 Task: Add Auromere Mint-Free Ayurvedic Herbal Toothpaste to the cart.
Action: Mouse moved to (891, 351)
Screenshot: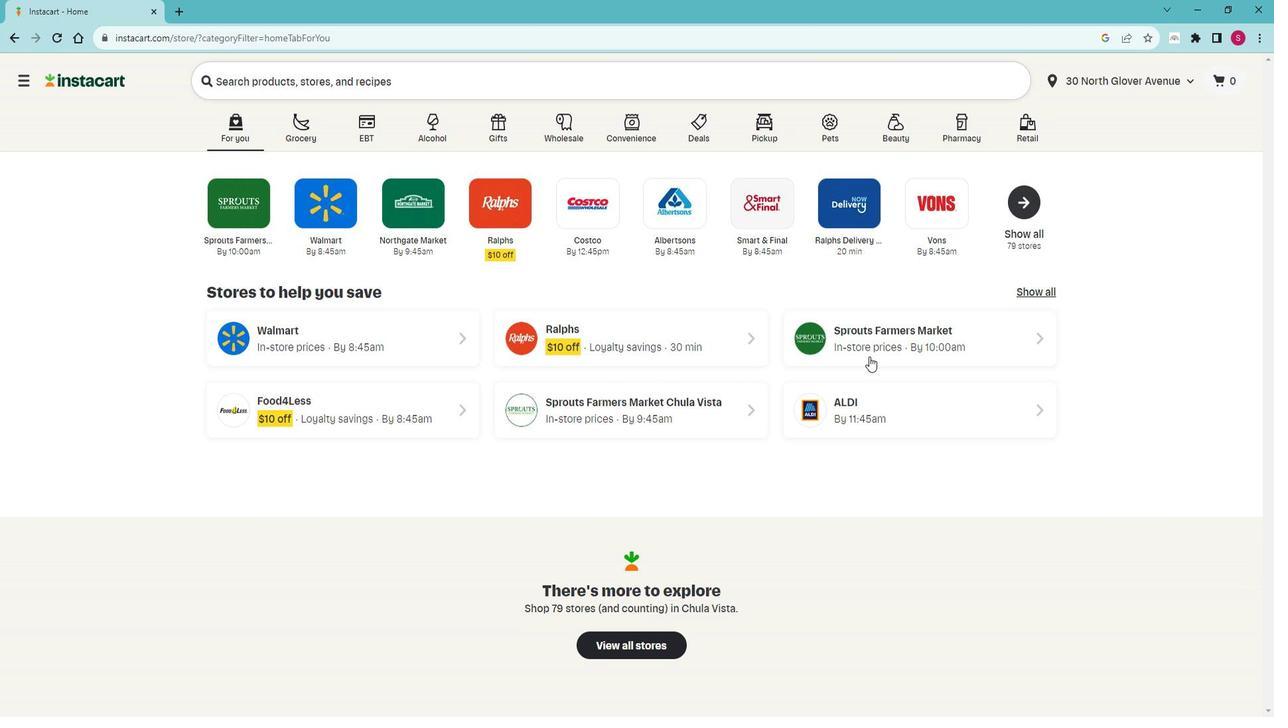 
Action: Mouse pressed left at (891, 351)
Screenshot: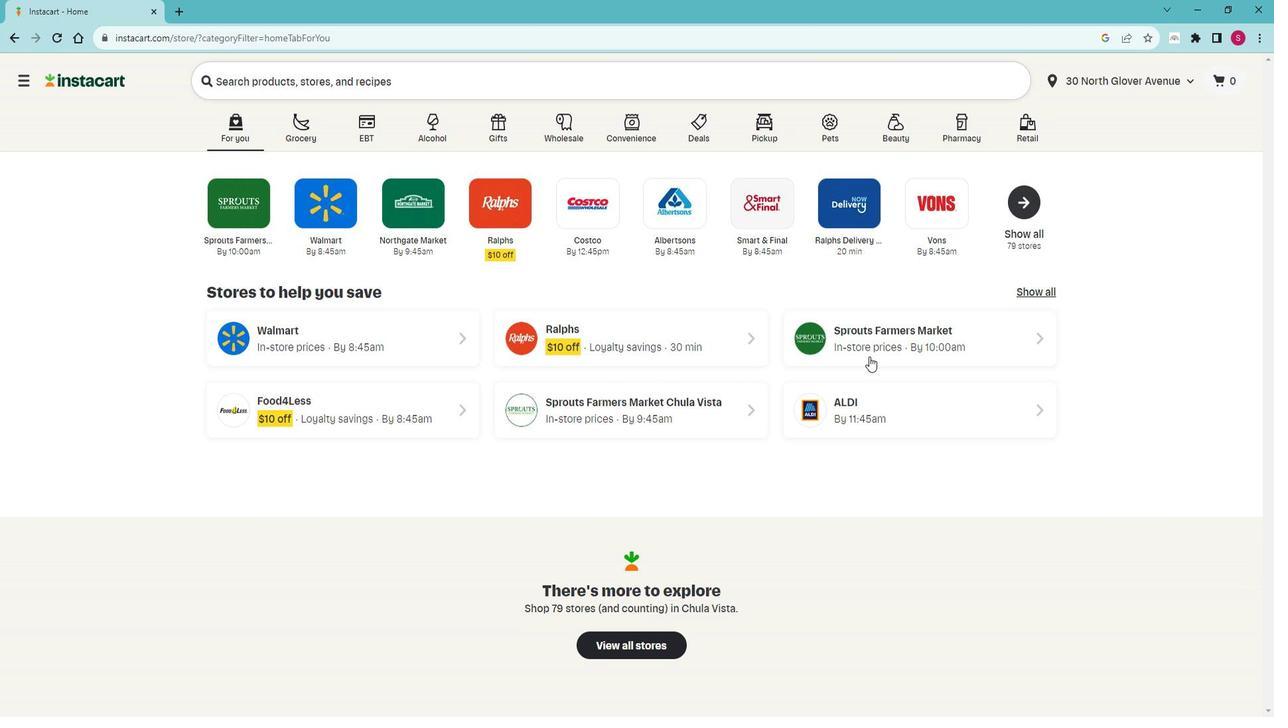 
Action: Mouse moved to (106, 612)
Screenshot: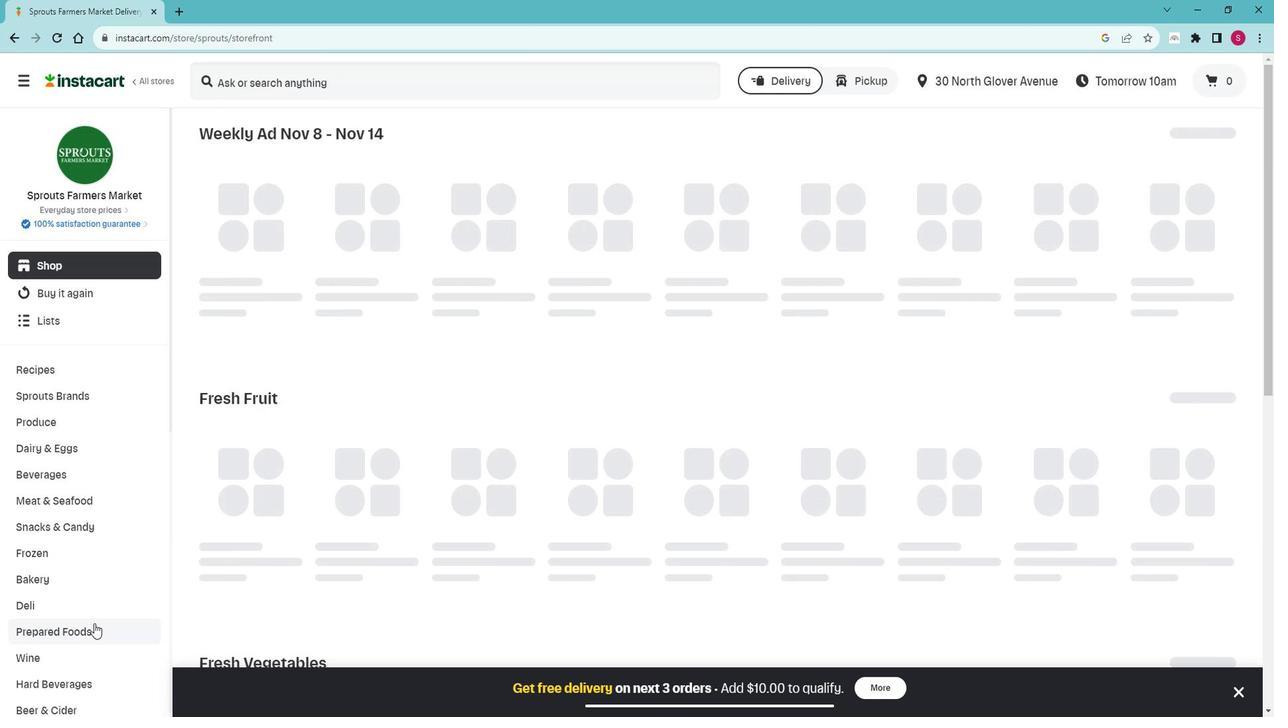 
Action: Mouse scrolled (106, 612) with delta (0, 0)
Screenshot: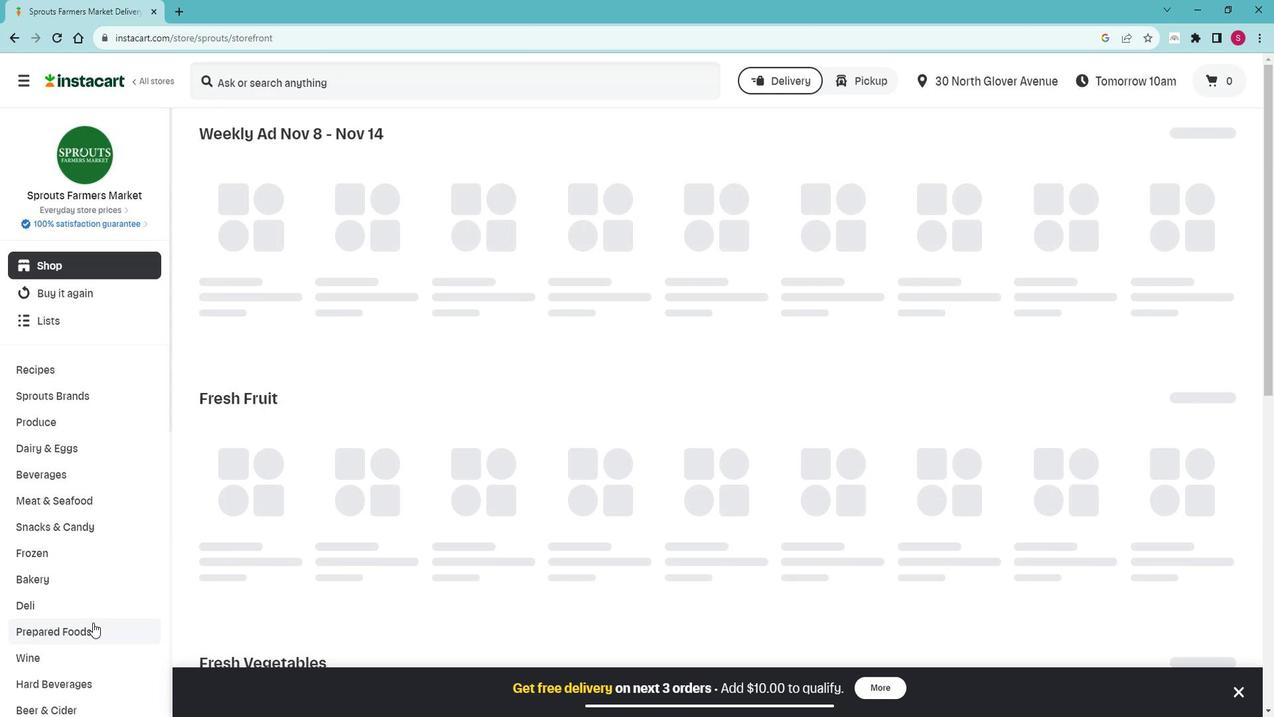 
Action: Mouse scrolled (106, 612) with delta (0, 0)
Screenshot: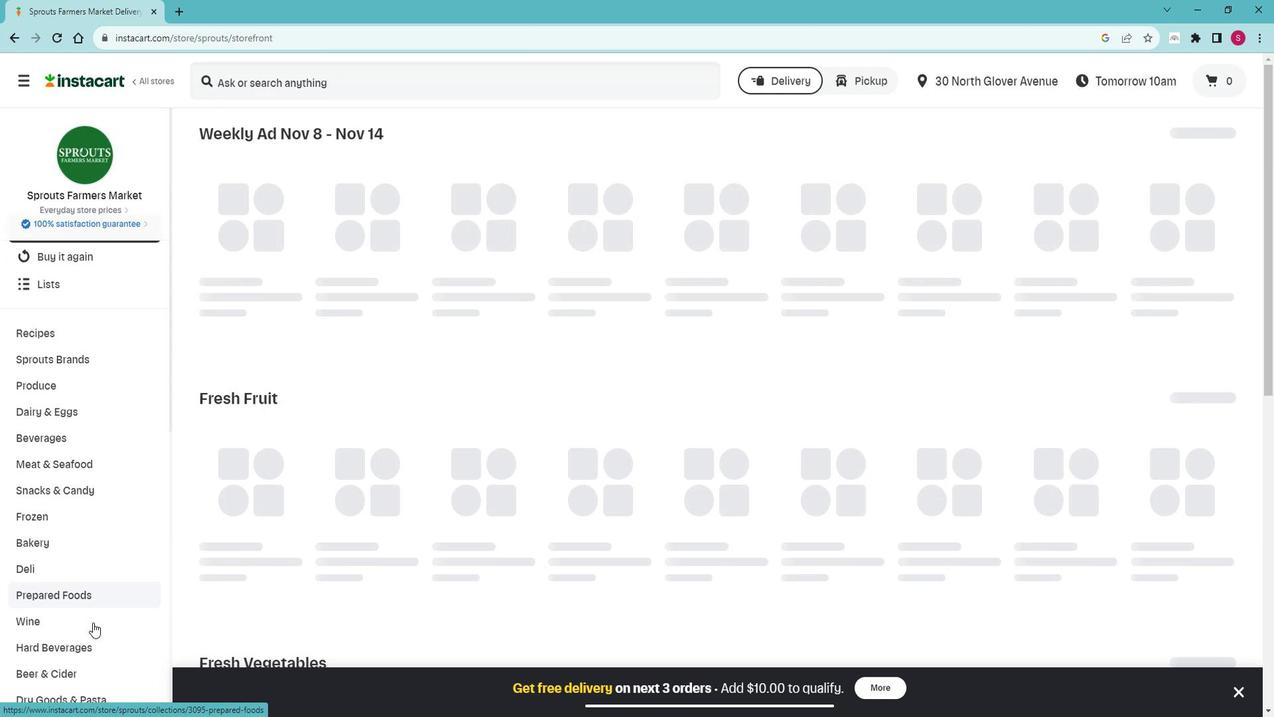 
Action: Mouse scrolled (106, 612) with delta (0, 0)
Screenshot: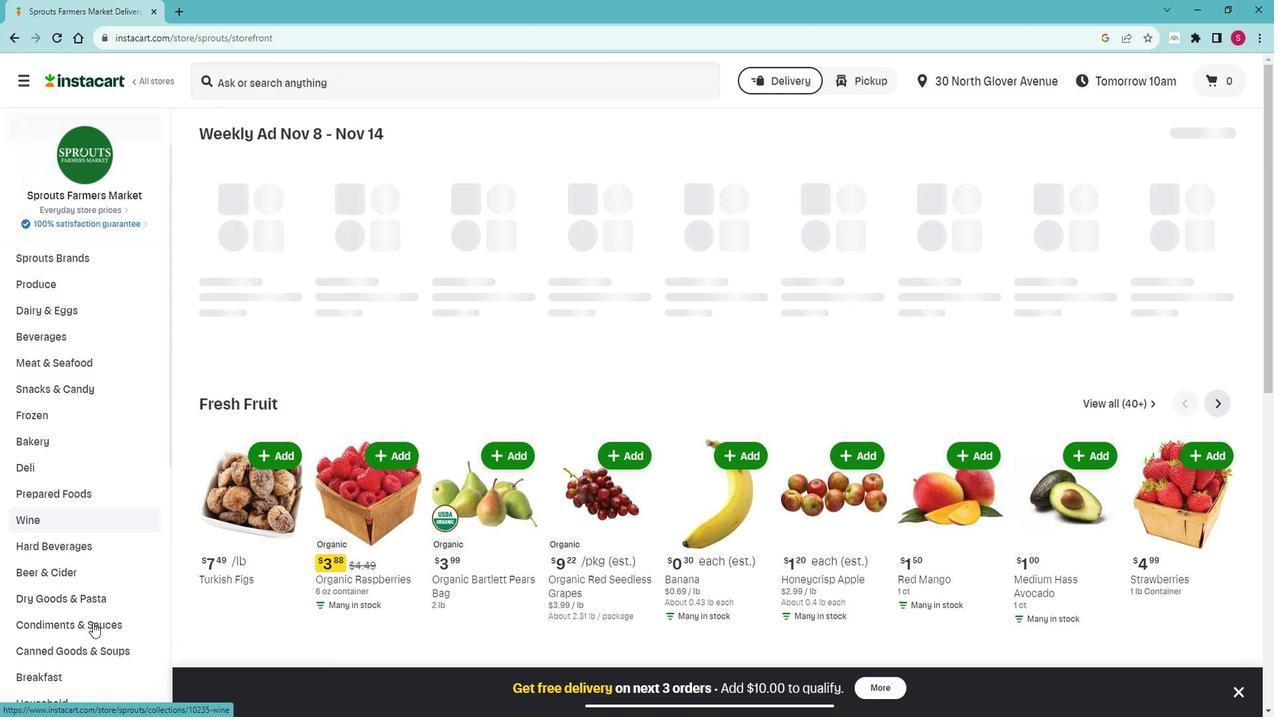 
Action: Mouse scrolled (106, 612) with delta (0, 0)
Screenshot: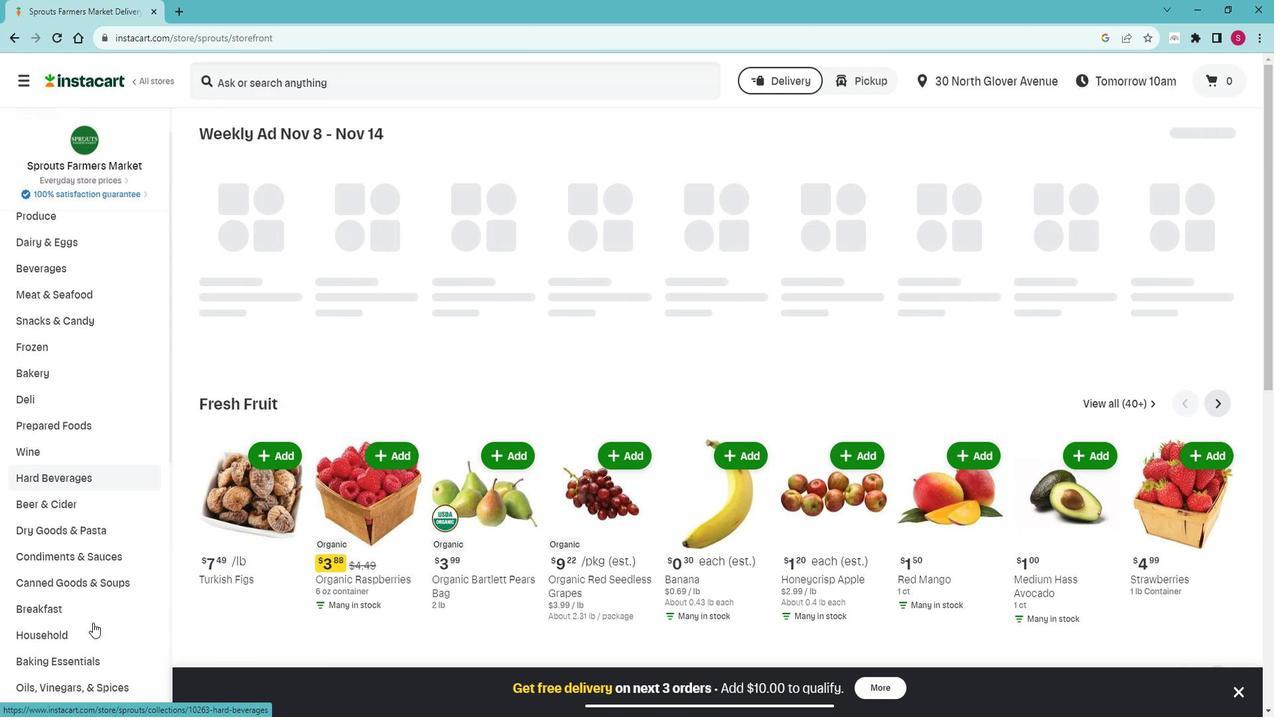 
Action: Mouse scrolled (106, 612) with delta (0, 0)
Screenshot: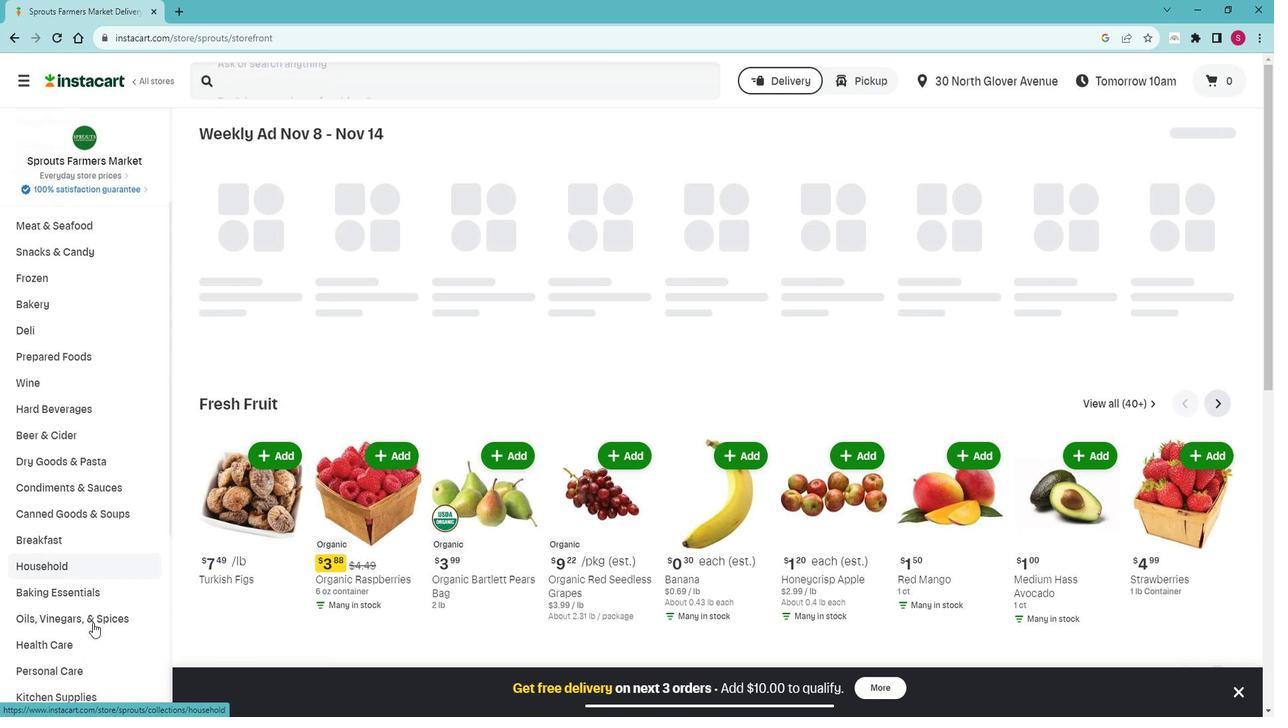 
Action: Mouse scrolled (106, 612) with delta (0, 0)
Screenshot: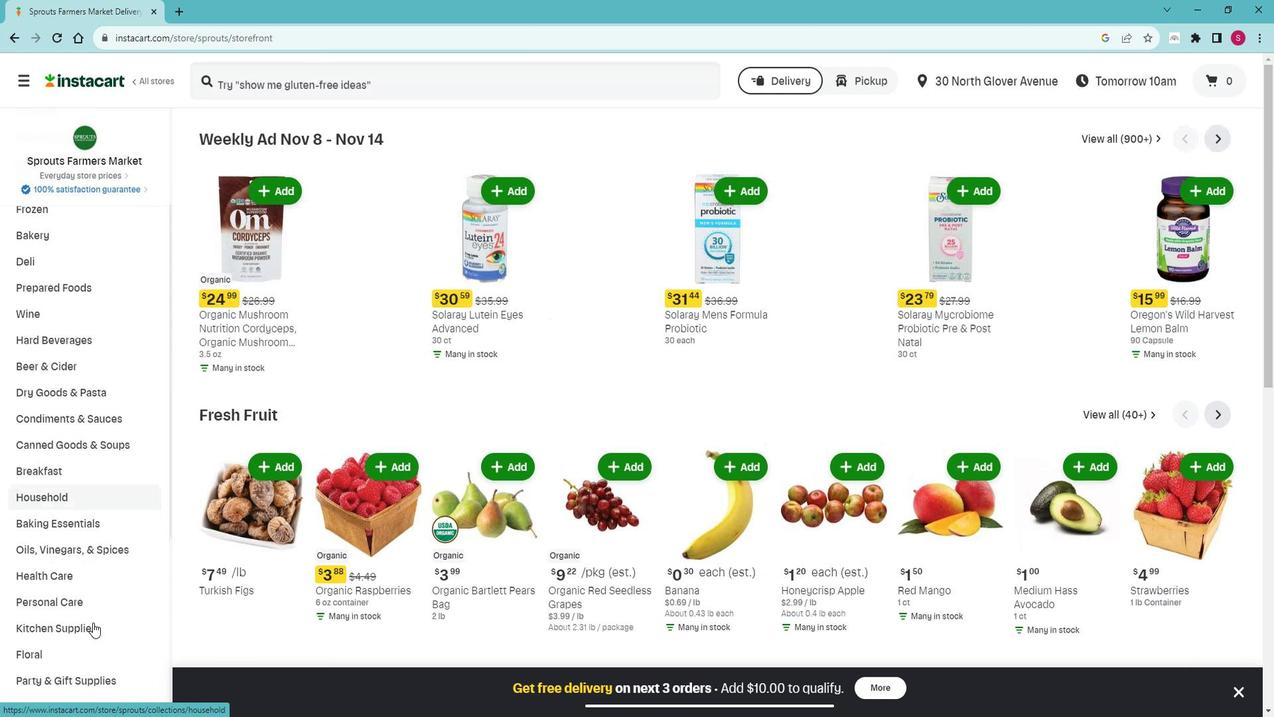 
Action: Mouse scrolled (106, 612) with delta (0, 0)
Screenshot: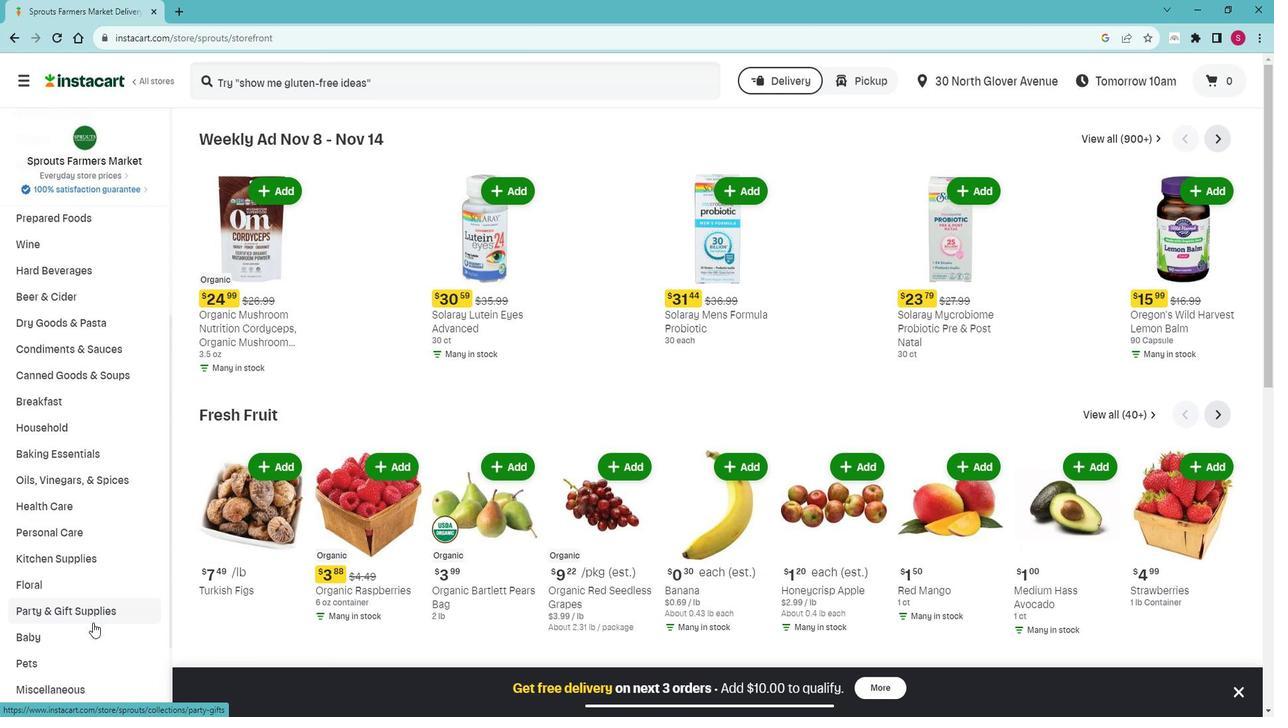 
Action: Mouse moved to (120, 462)
Screenshot: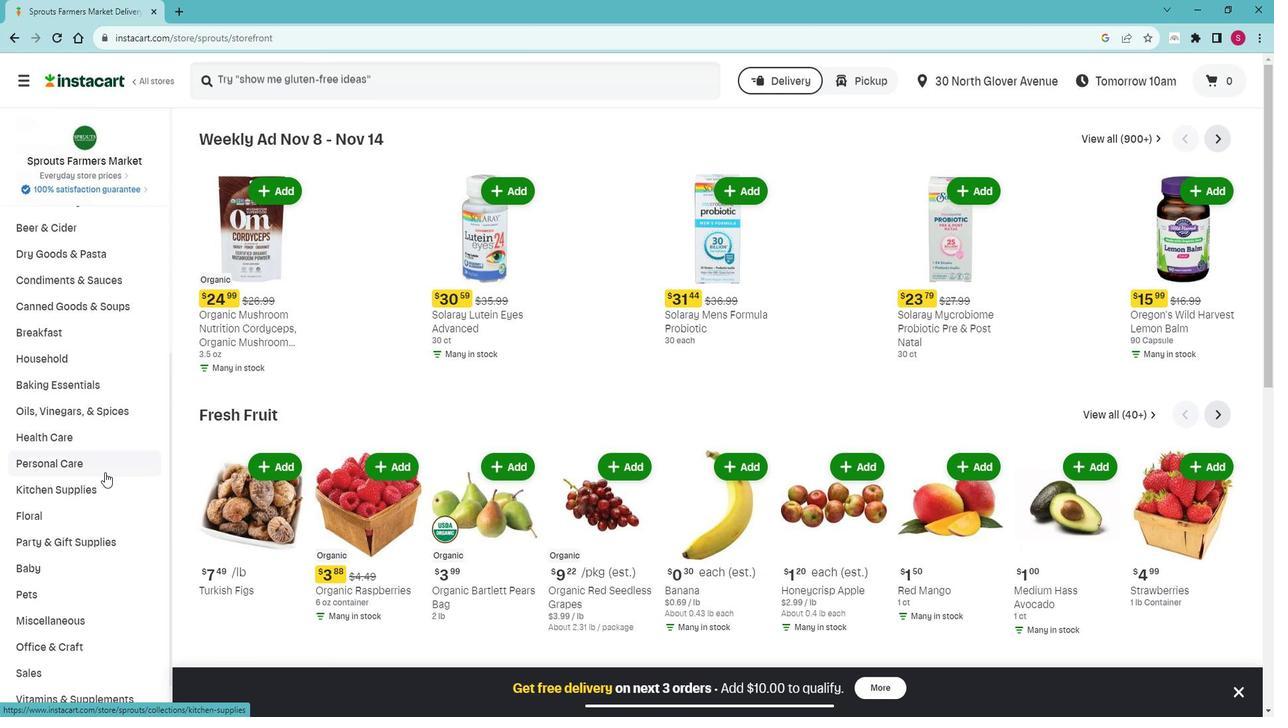 
Action: Mouse pressed left at (120, 462)
Screenshot: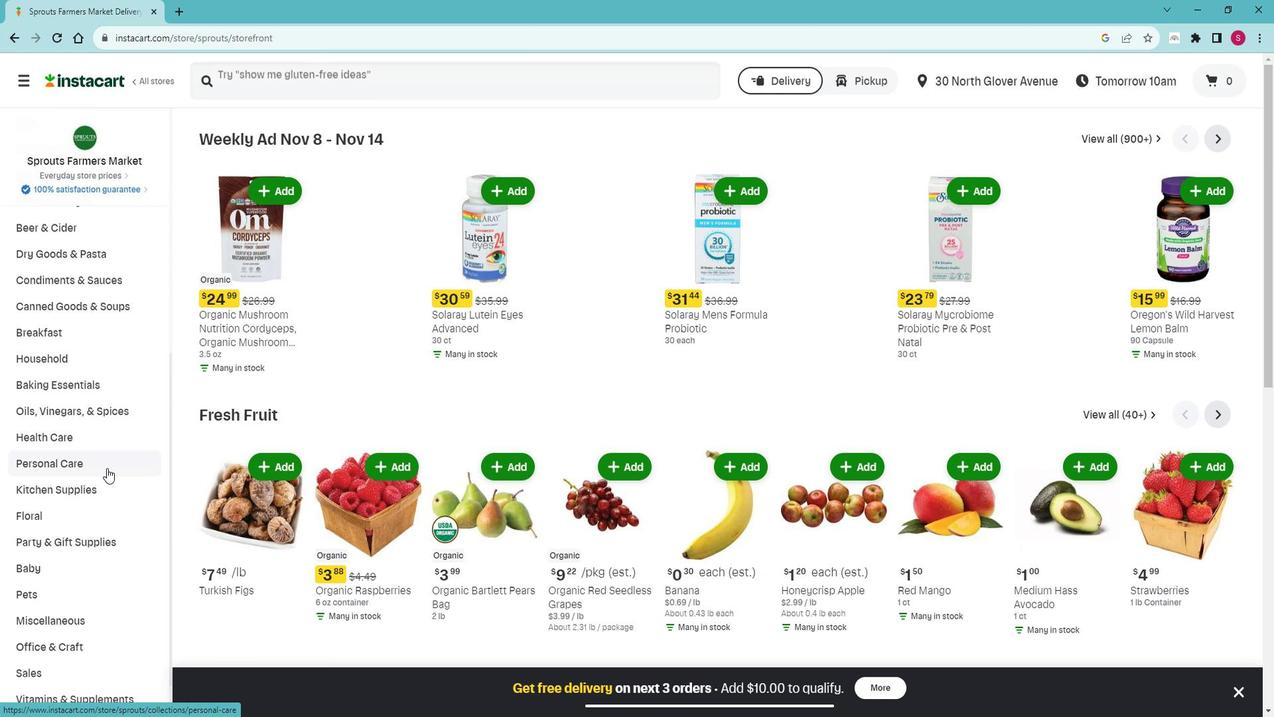 
Action: Mouse moved to (110, 504)
Screenshot: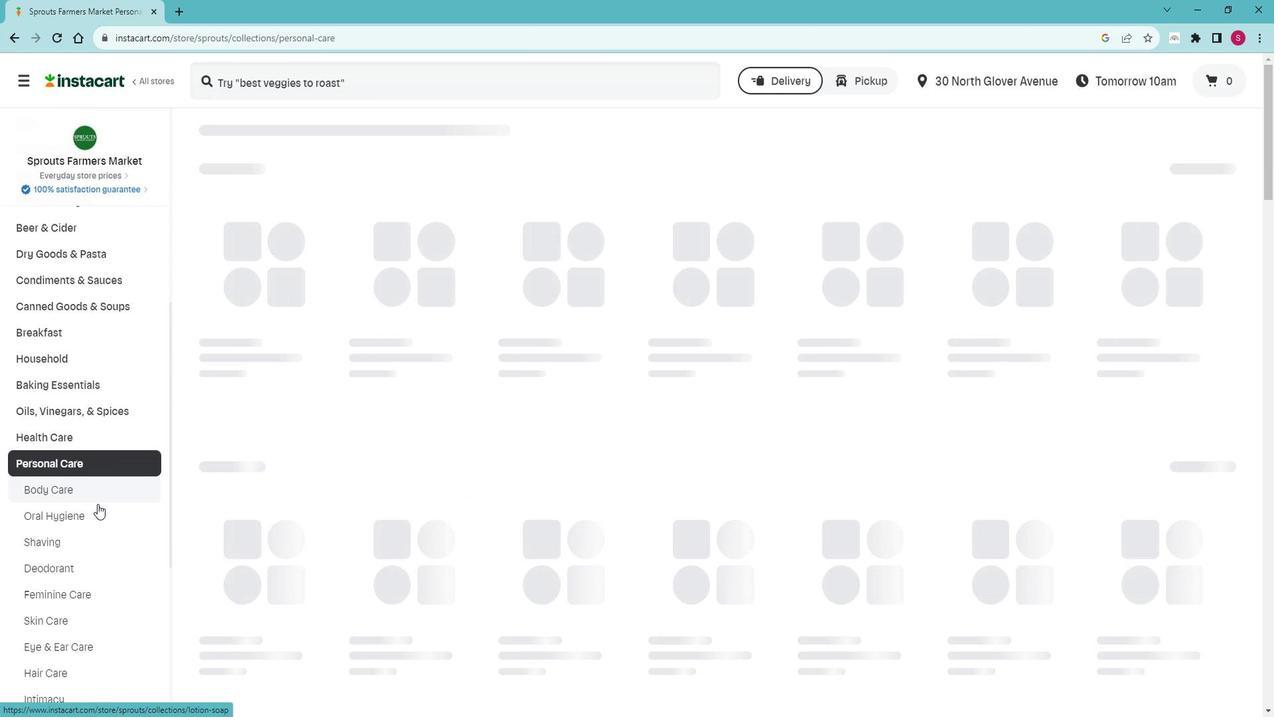 
Action: Mouse pressed left at (110, 504)
Screenshot: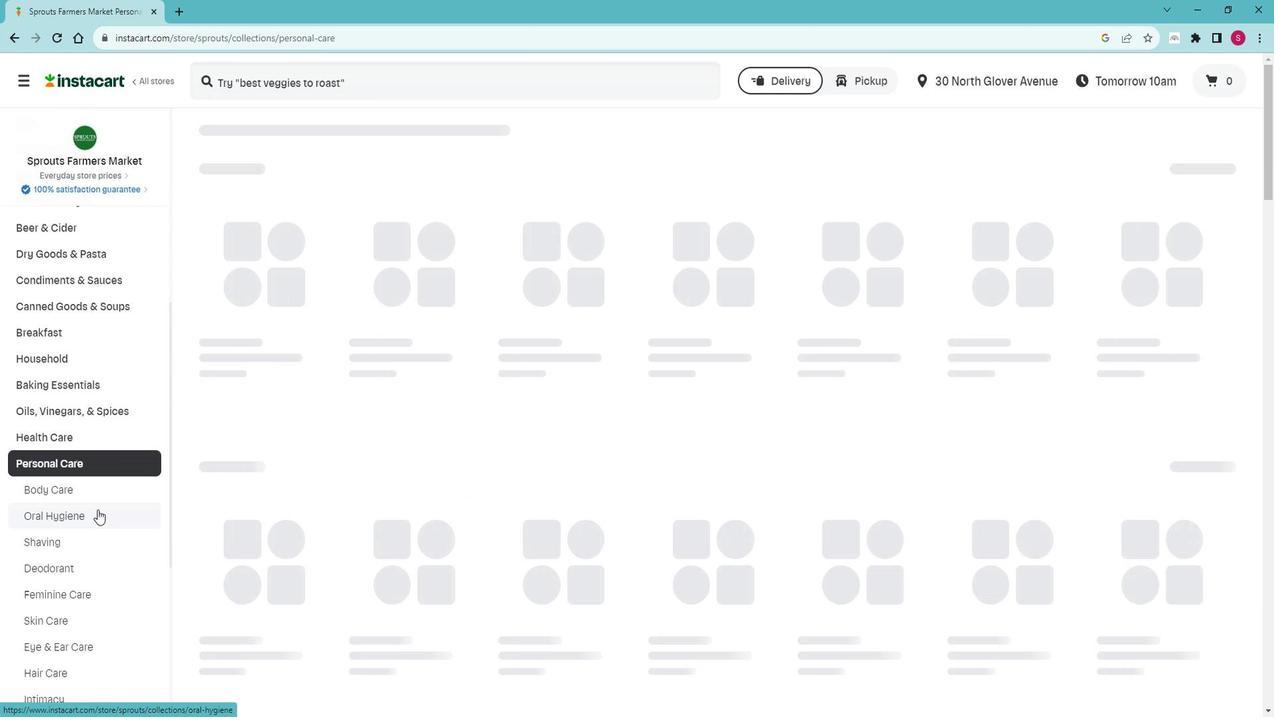 
Action: Mouse moved to (392, 182)
Screenshot: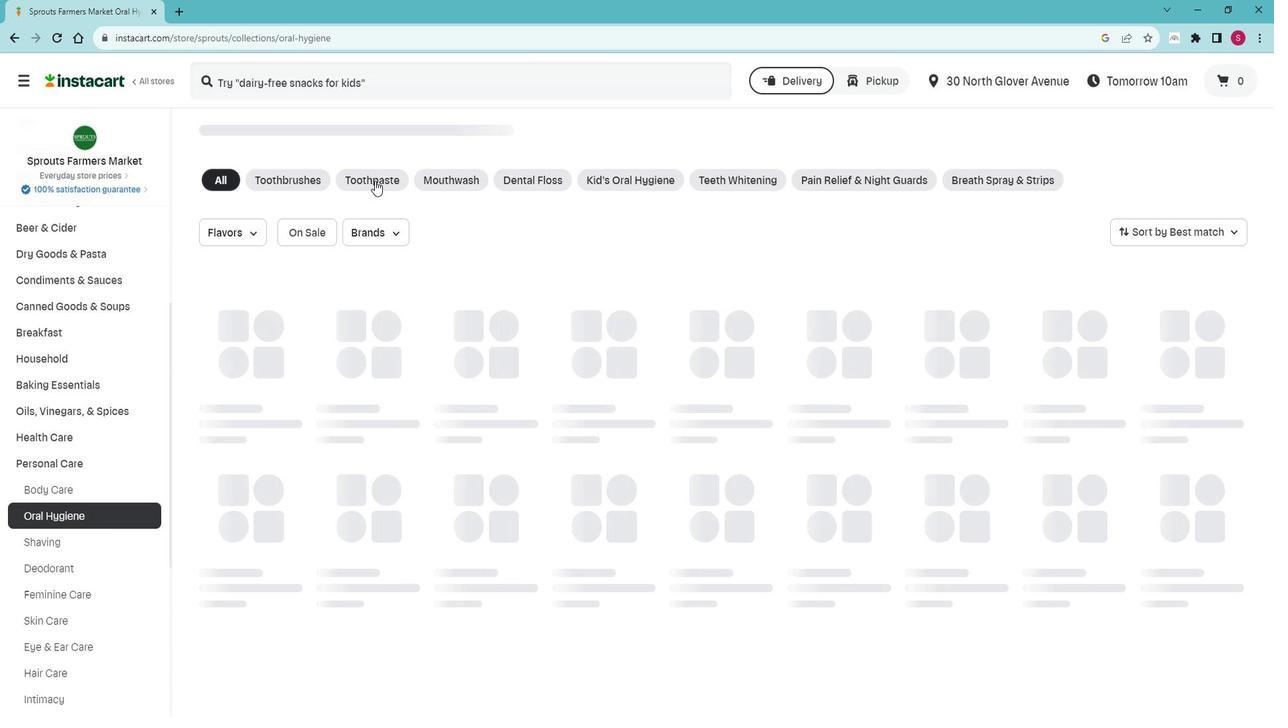 
Action: Mouse pressed left at (392, 182)
Screenshot: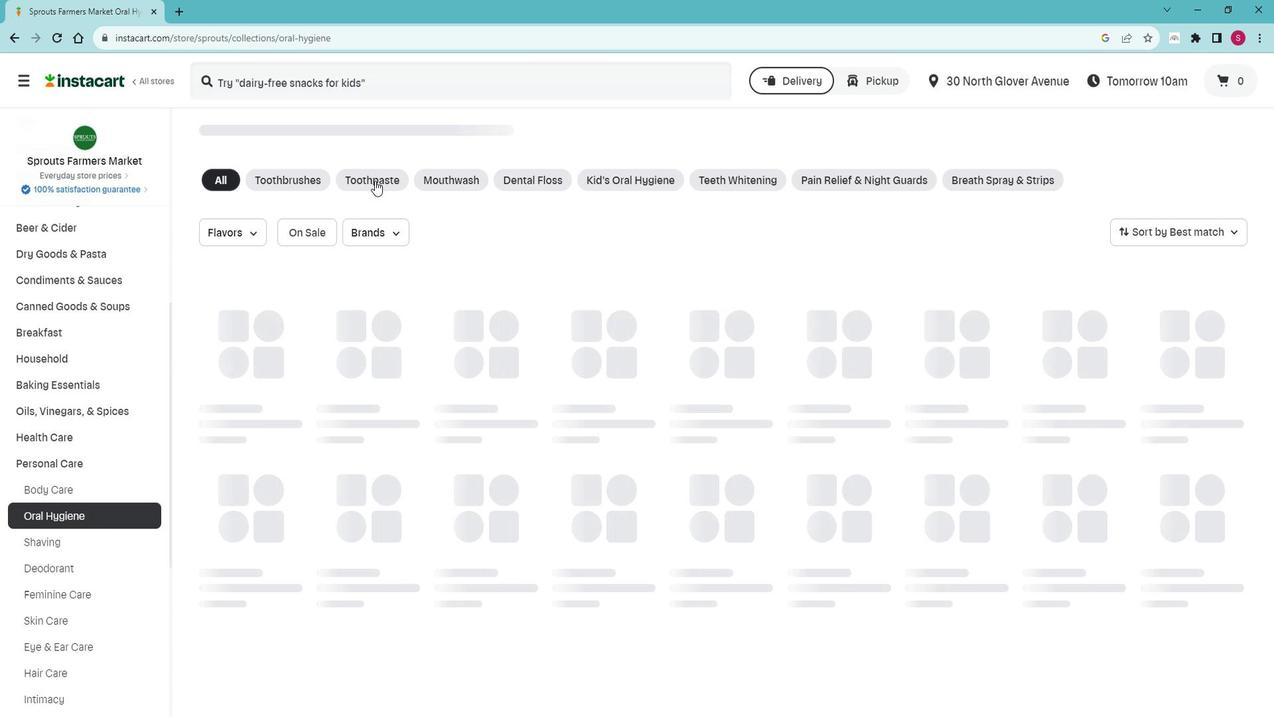 
Action: Mouse moved to (424, 93)
Screenshot: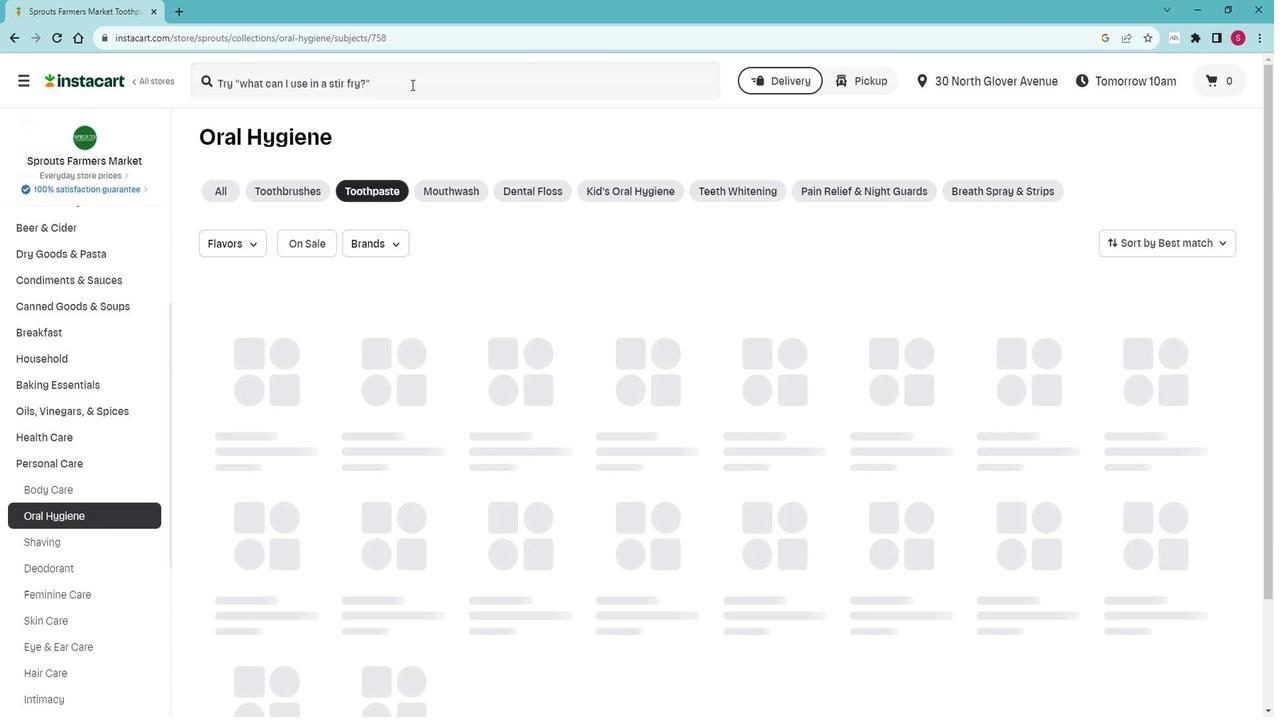 
Action: Mouse pressed left at (424, 93)
Screenshot: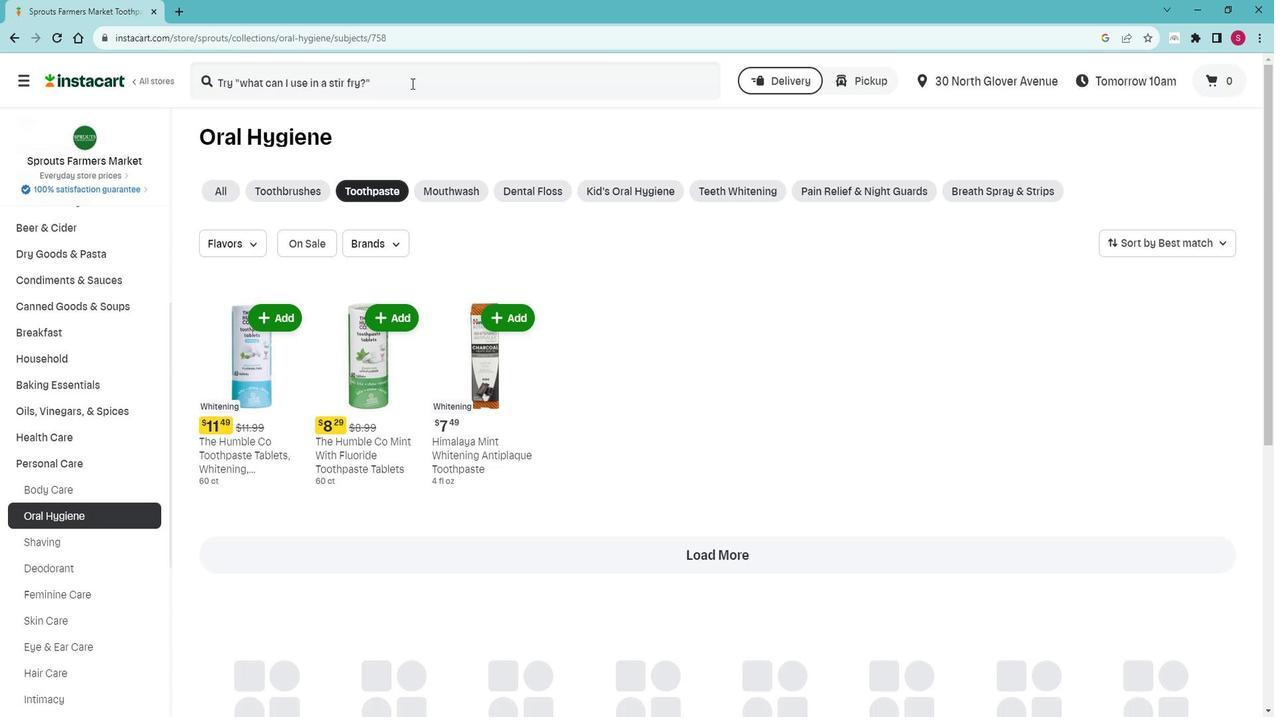 
Action: Key pressed <Key.shift>Auromere<Key.space><Key.shift><Key.backspace><Key.space><Key.shift>Mint-<Key.shift>Free<Key.space><Key.shift>Ayurvedic<Key.space><Key.shift>Herbal<Key.space><Key.shift>Toothpaste<Key.space><Key.enter>
Screenshot: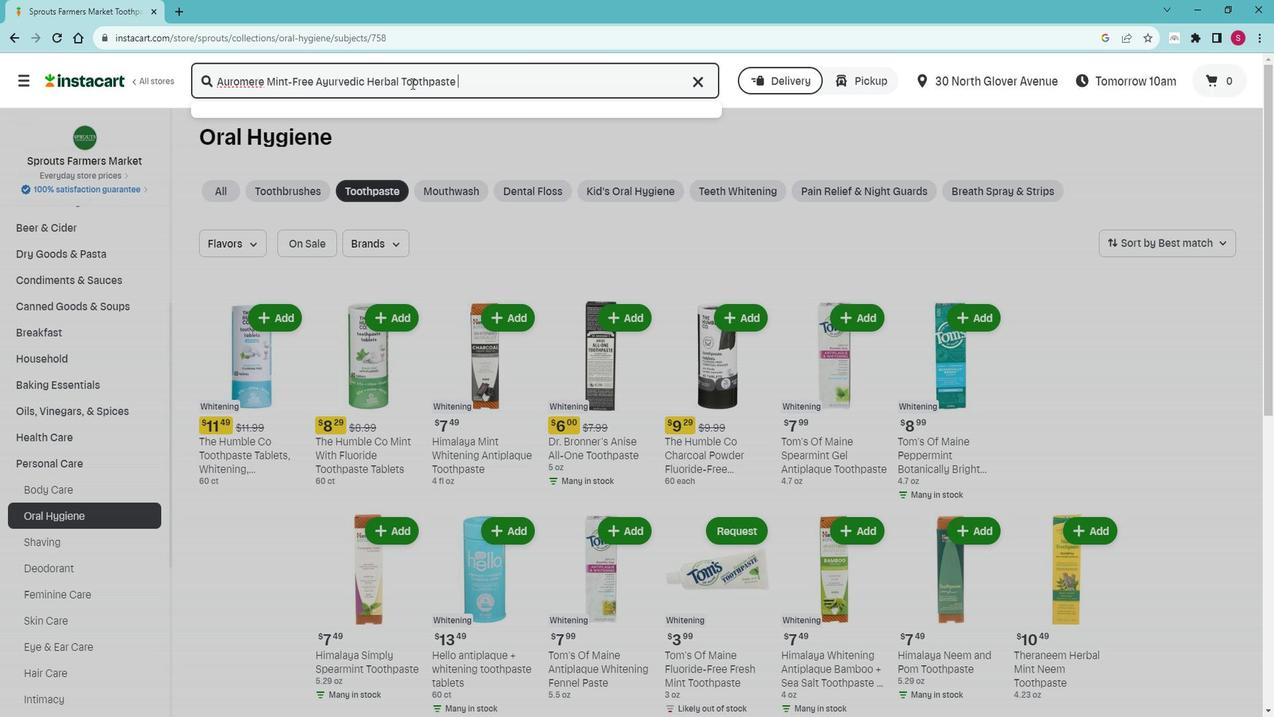
Action: Mouse moved to (332, 269)
Screenshot: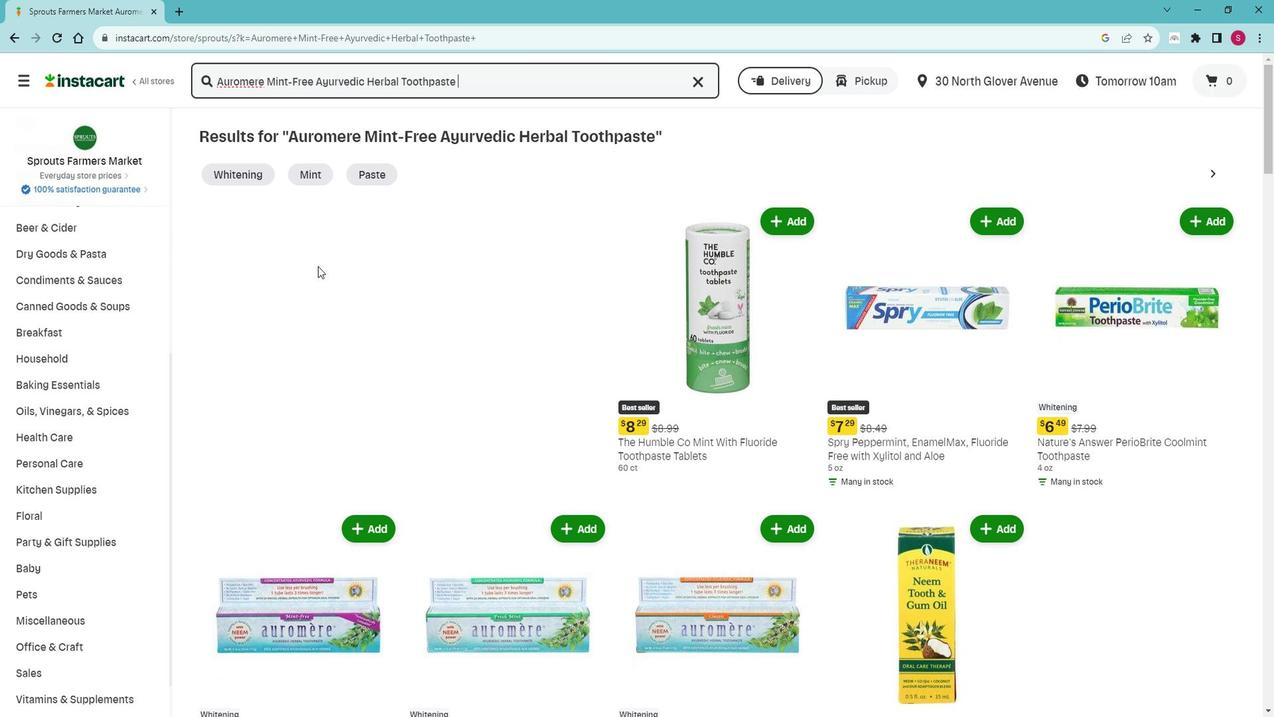 
Action: Mouse scrolled (332, 268) with delta (0, 0)
Screenshot: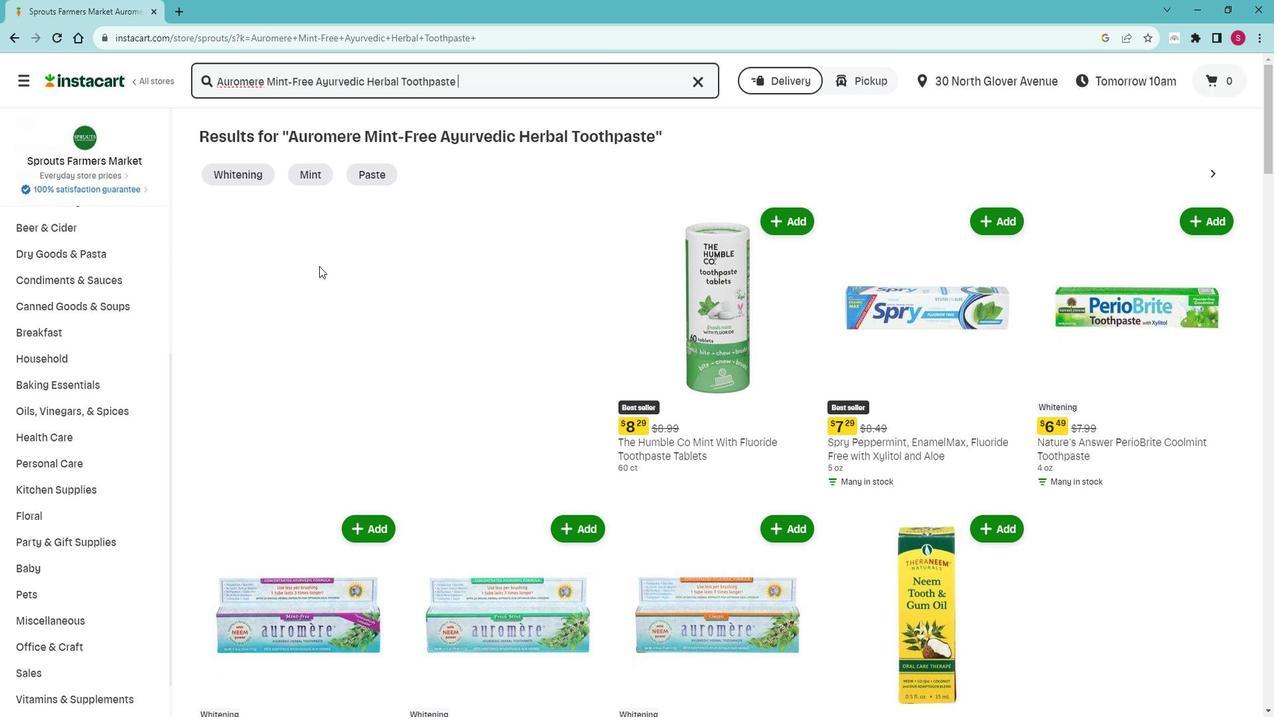 
Action: Mouse scrolled (332, 268) with delta (0, 0)
Screenshot: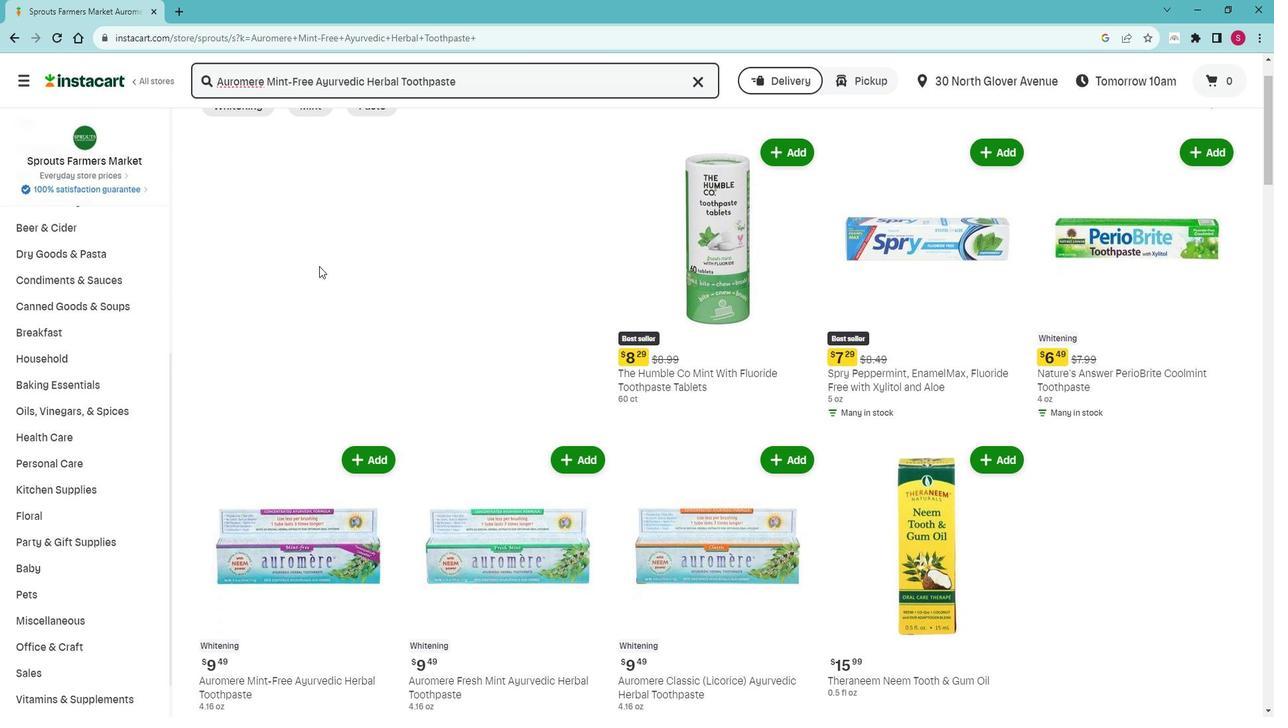 
Action: Mouse scrolled (332, 268) with delta (0, 0)
Screenshot: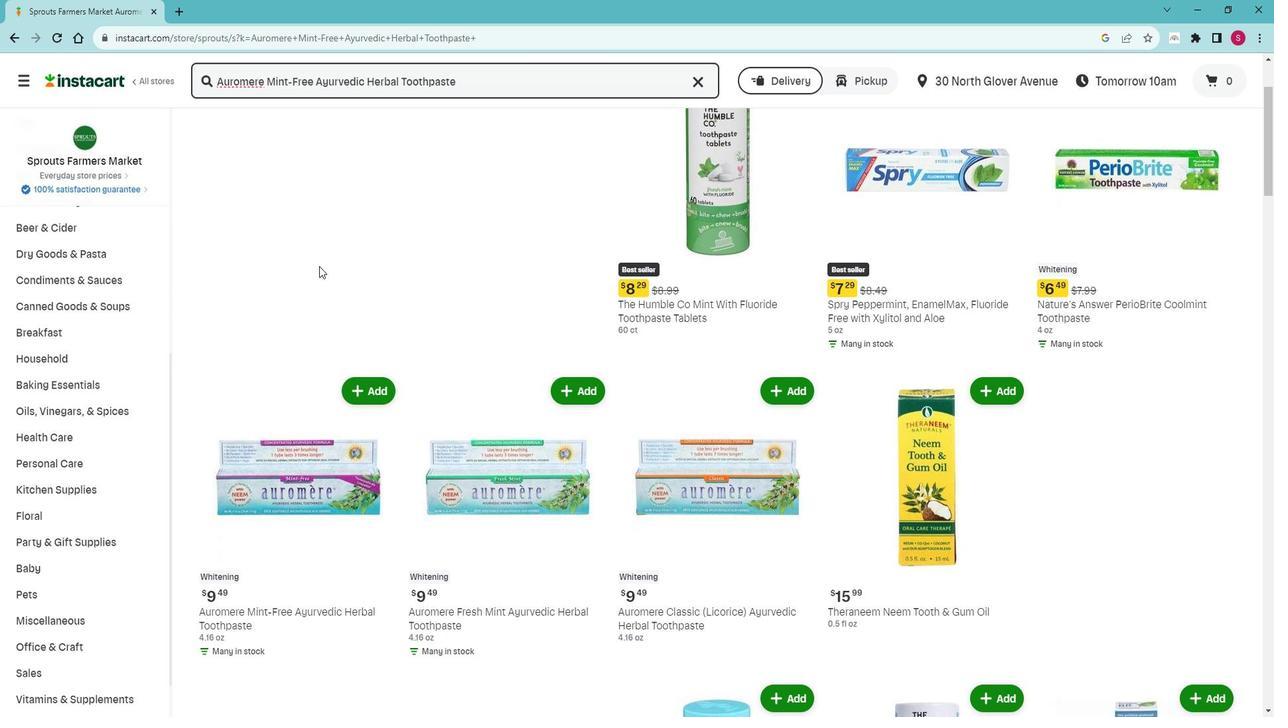 
Action: Mouse moved to (381, 324)
Screenshot: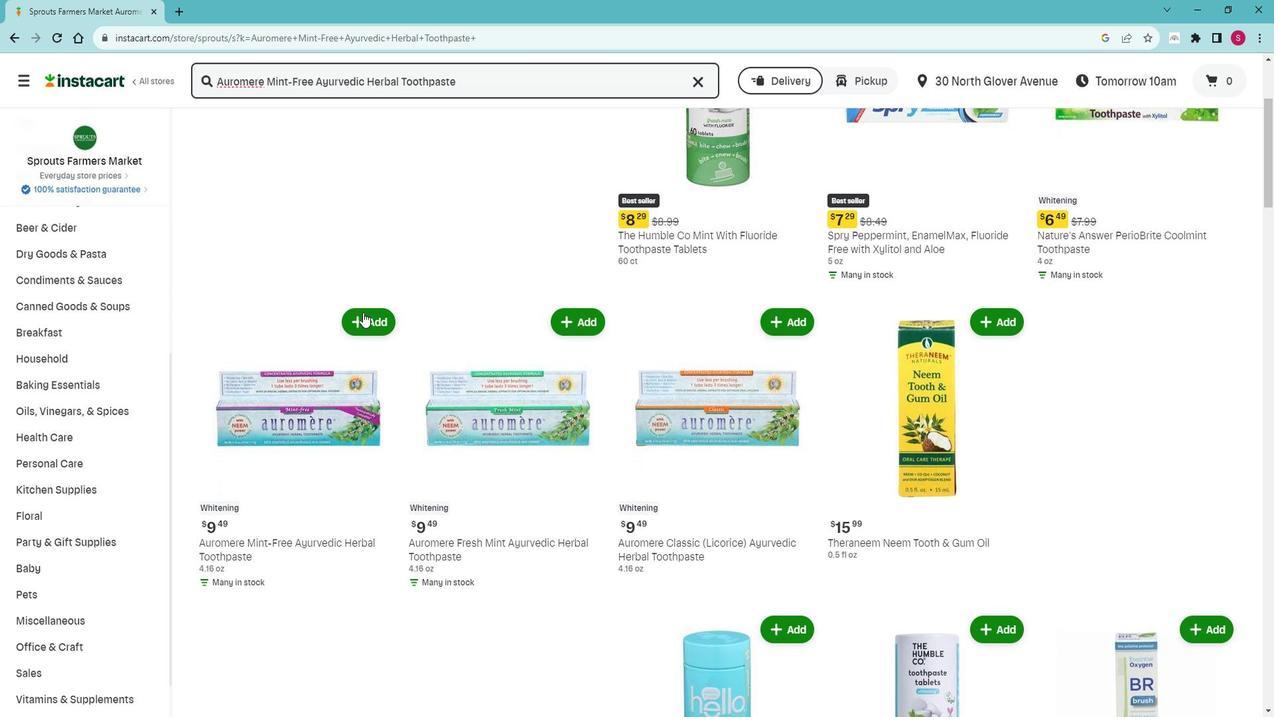 
Action: Mouse pressed left at (381, 324)
Screenshot: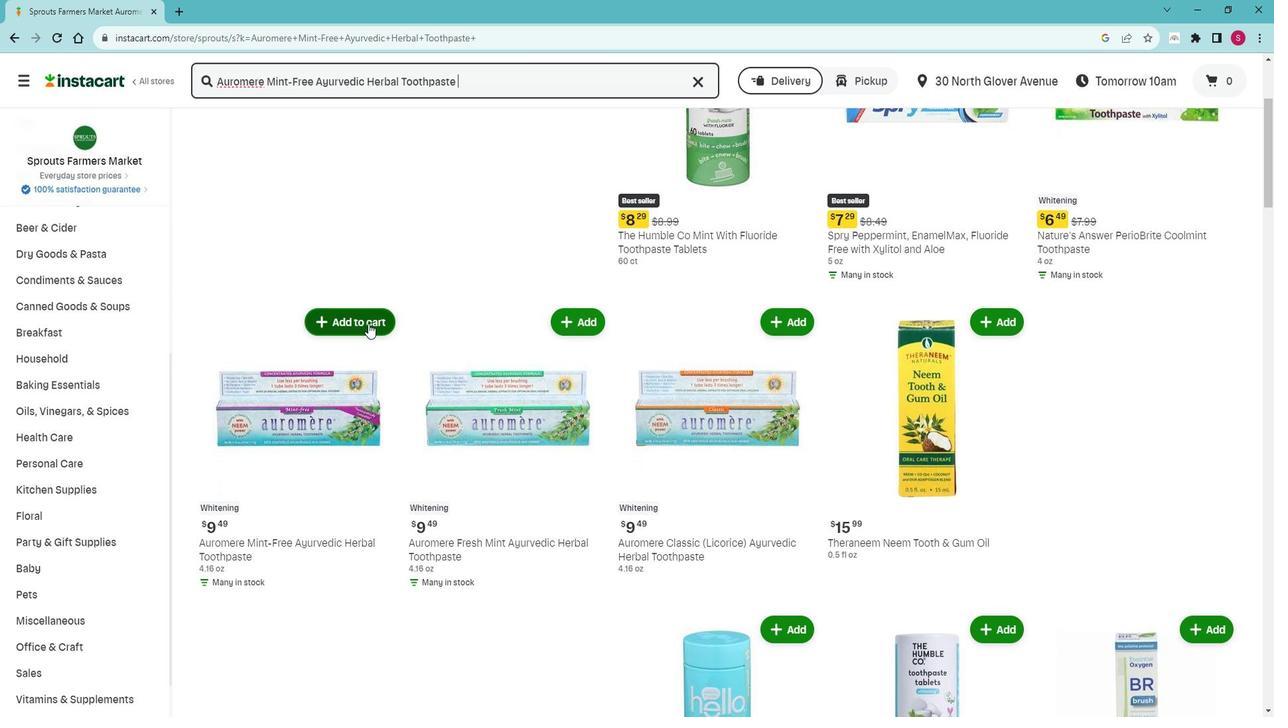 
Action: Mouse moved to (430, 298)
Screenshot: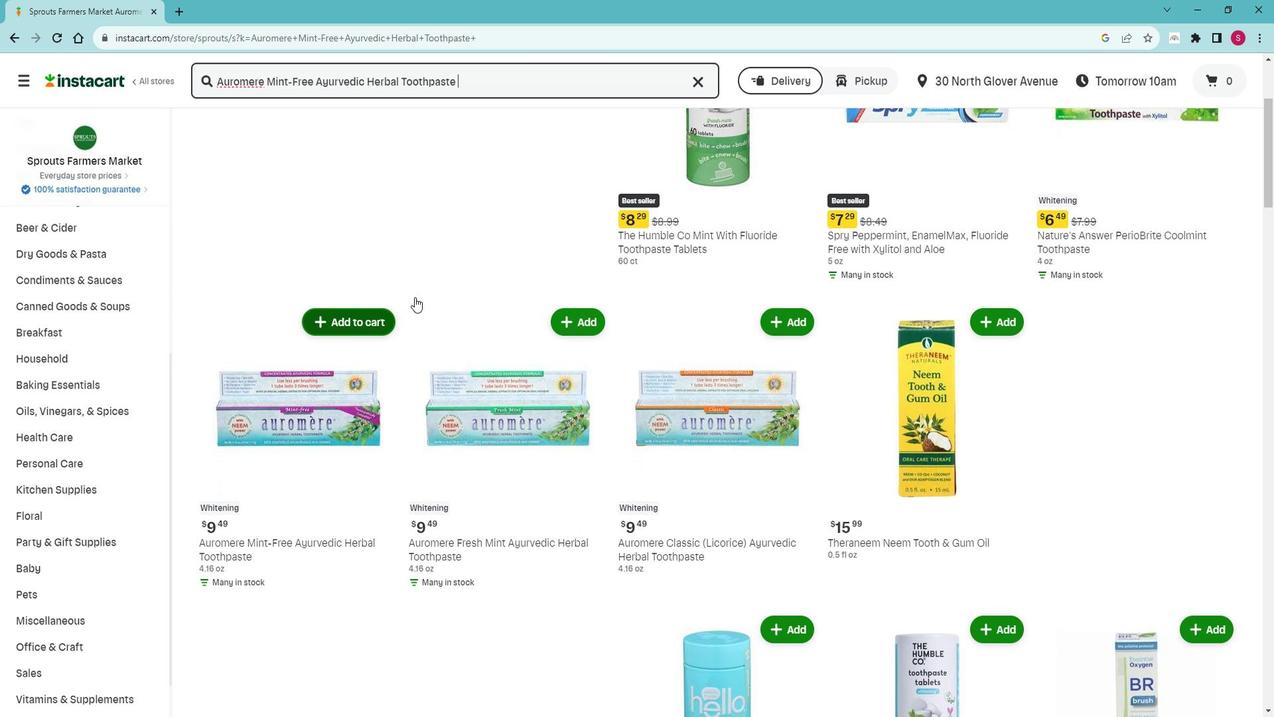 
